 Task: Set the Date Posted to "is after " Also Select the date while find invoice.
Action: Mouse moved to (180, 25)
Screenshot: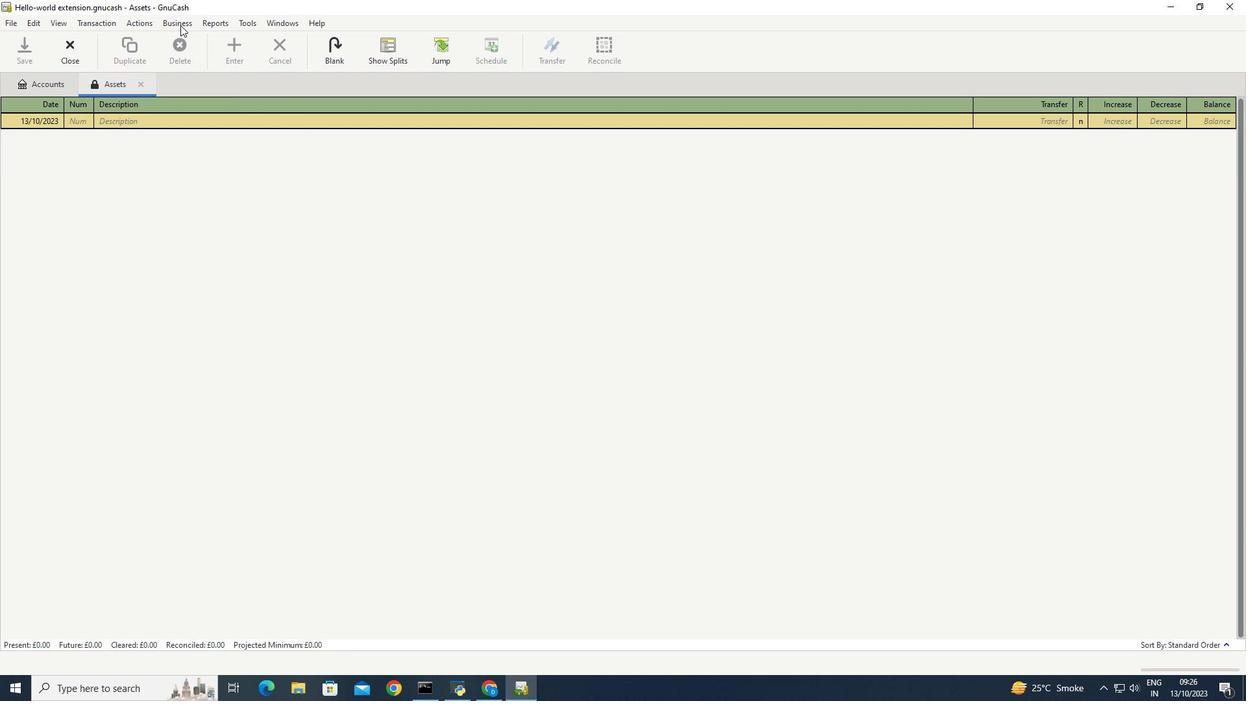 
Action: Mouse pressed left at (180, 25)
Screenshot: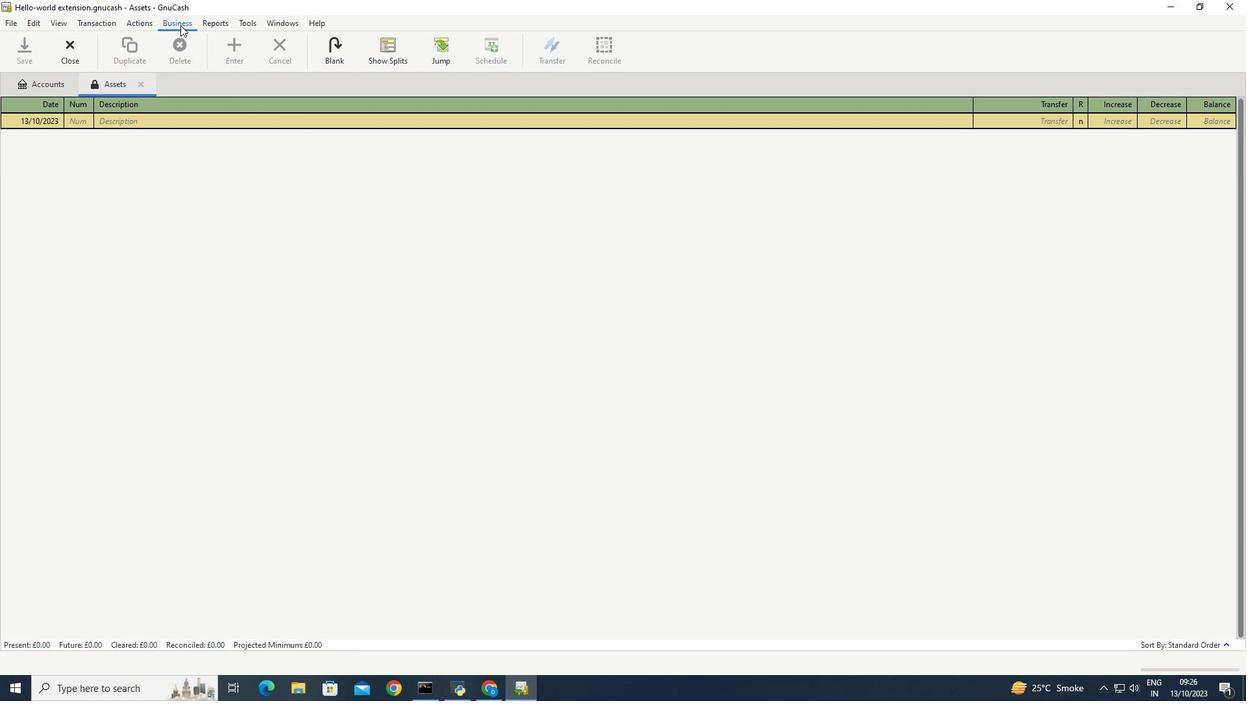 
Action: Mouse moved to (325, 105)
Screenshot: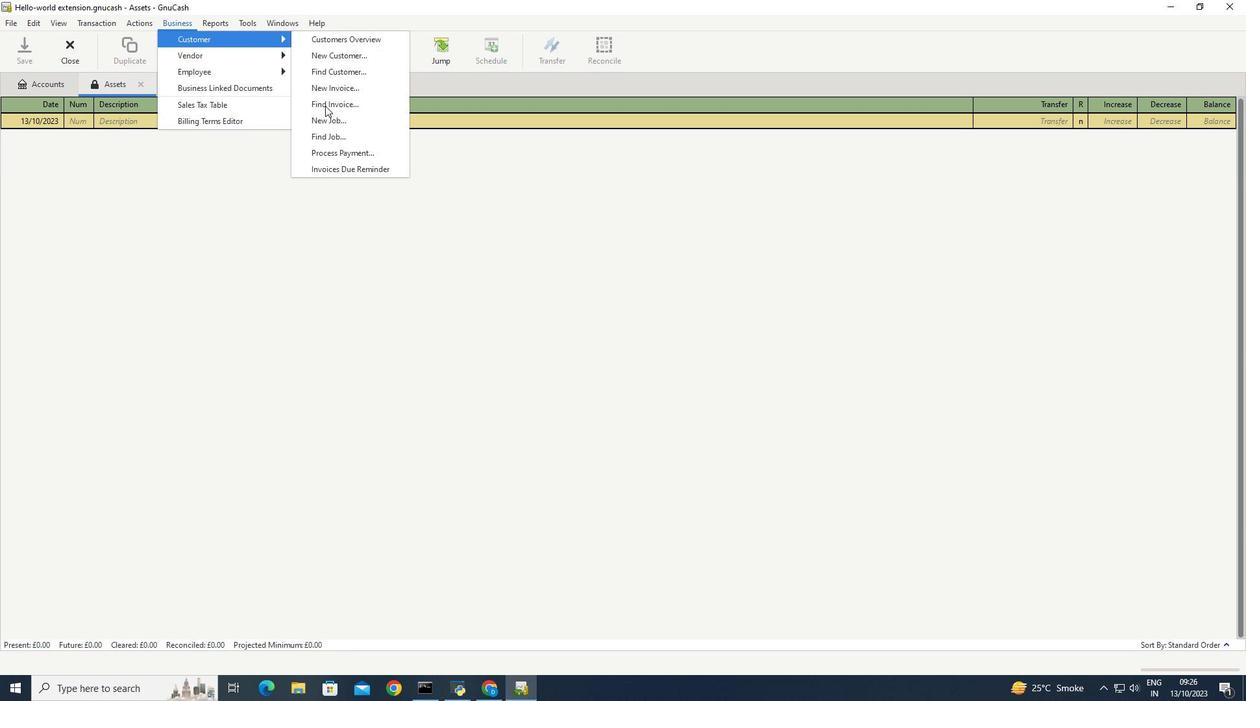 
Action: Mouse pressed left at (325, 105)
Screenshot: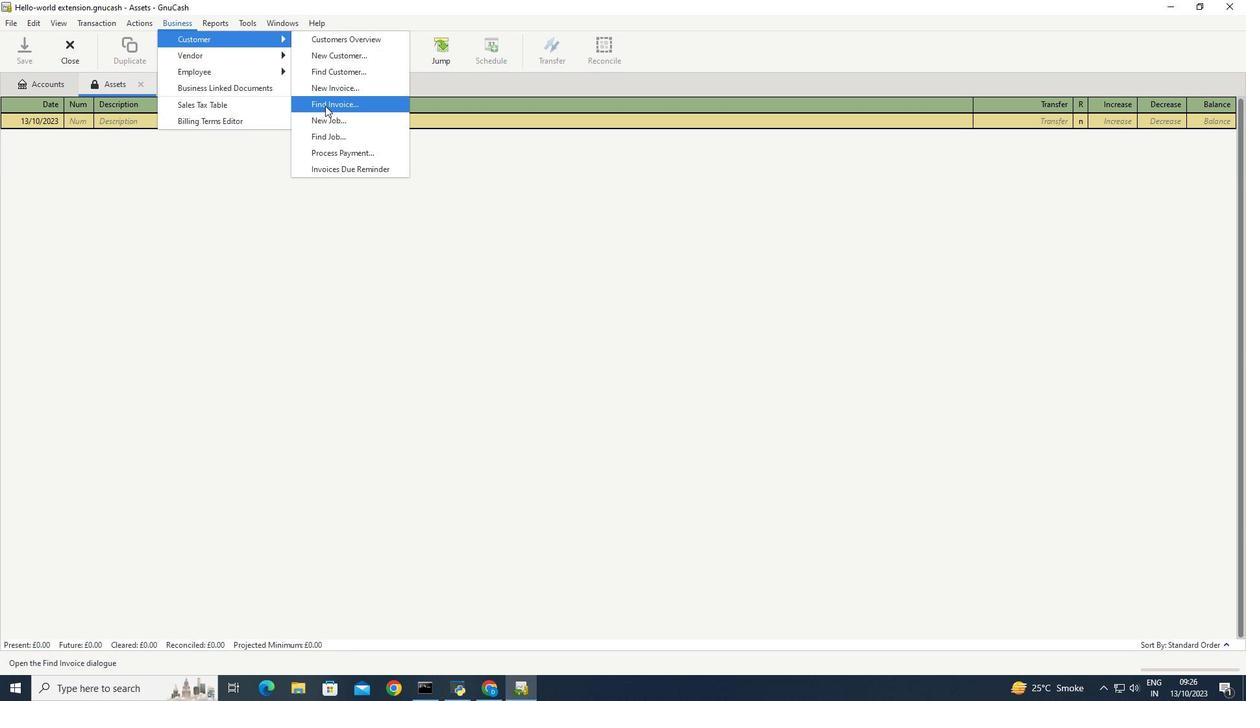 
Action: Mouse moved to (481, 307)
Screenshot: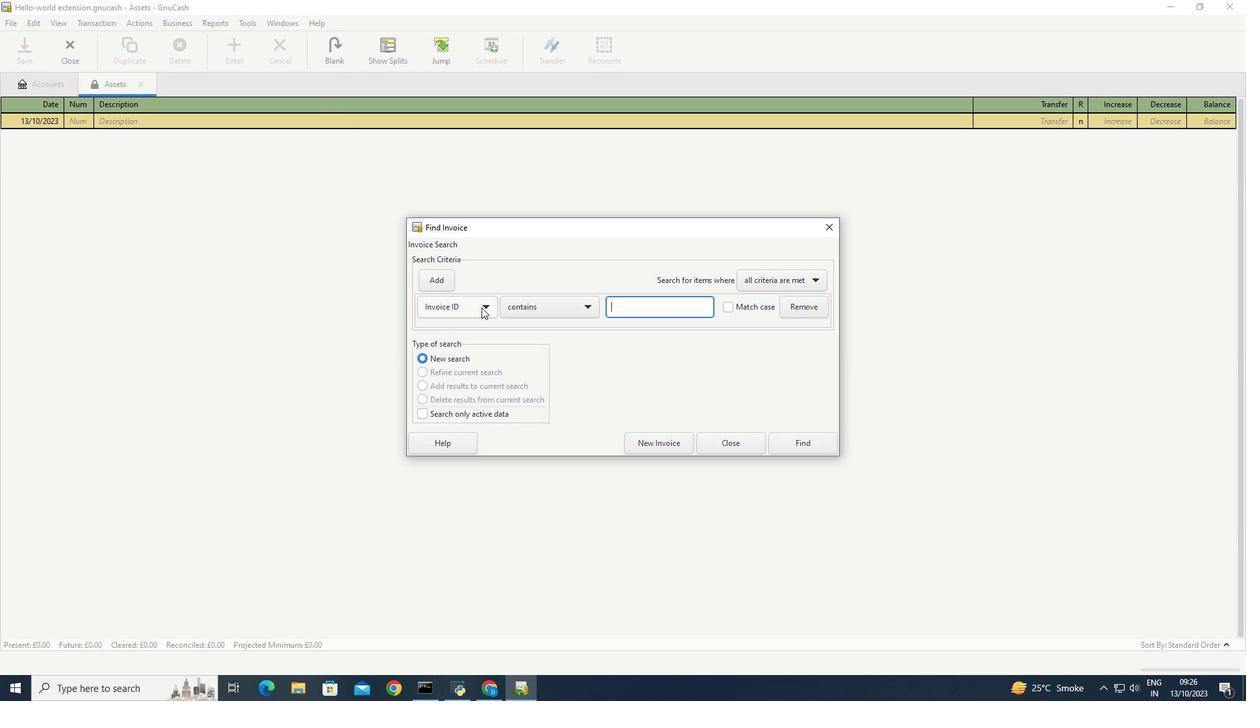 
Action: Mouse pressed left at (481, 307)
Screenshot: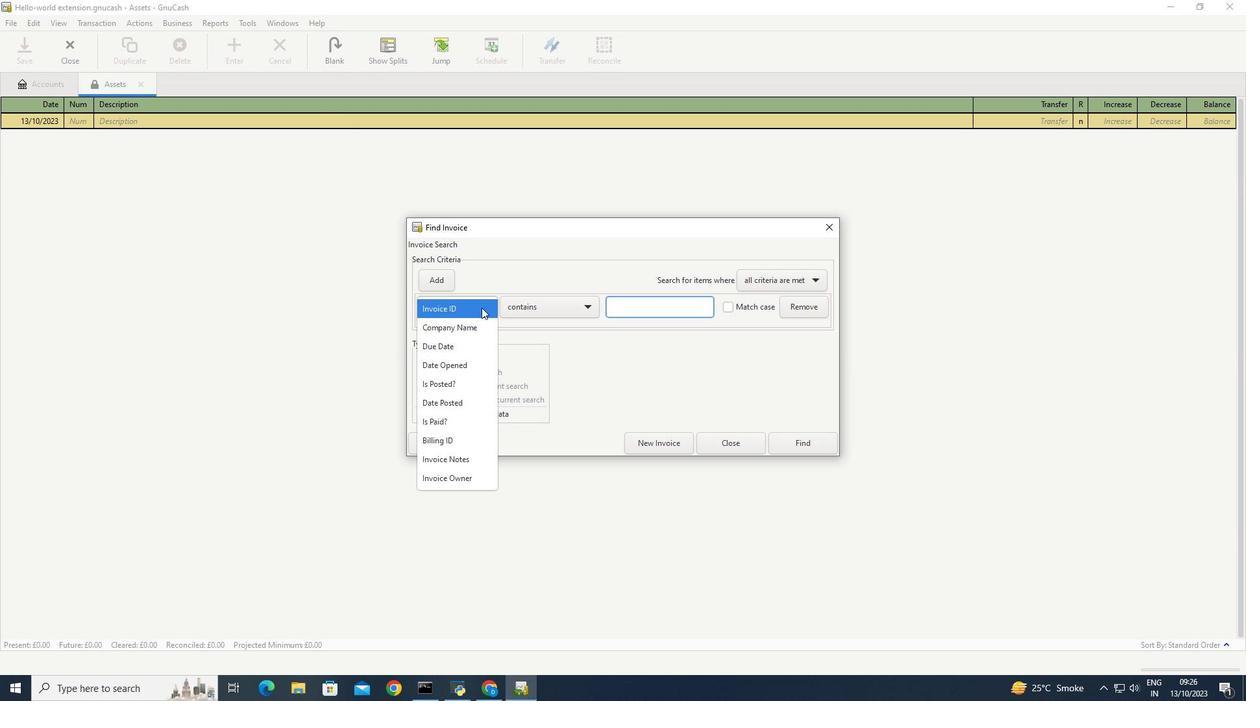 
Action: Mouse moved to (438, 405)
Screenshot: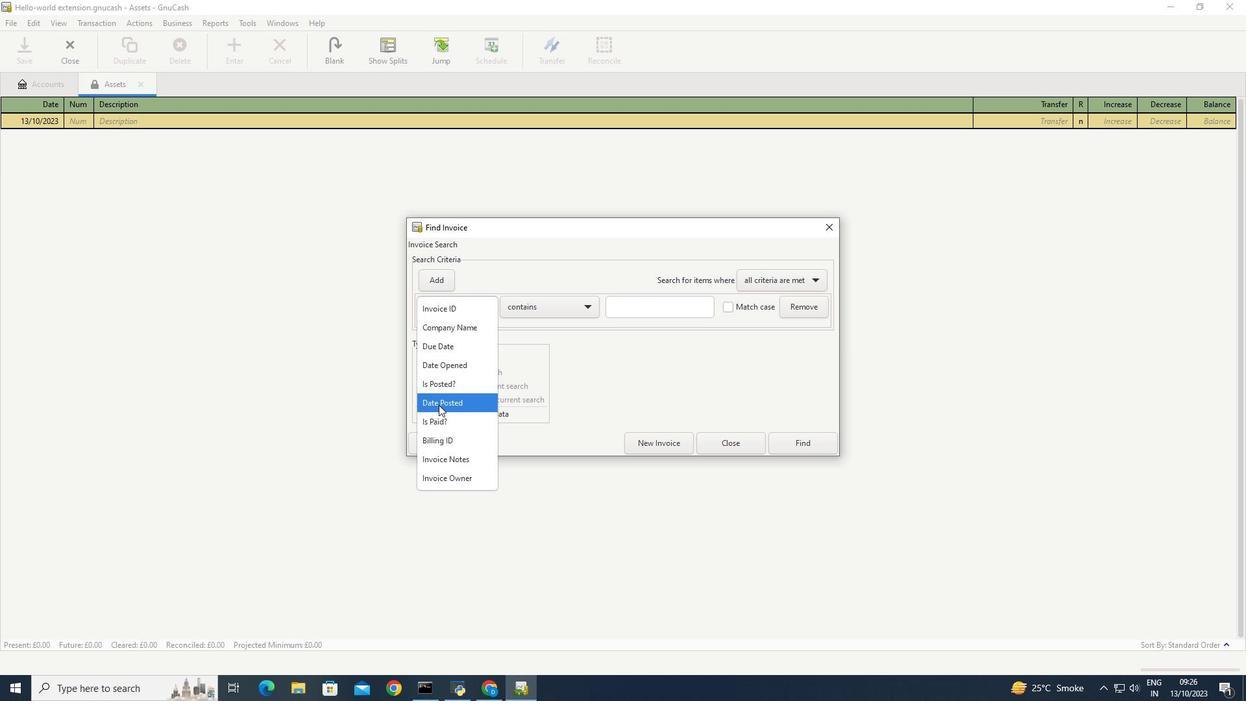 
Action: Mouse pressed left at (438, 405)
Screenshot: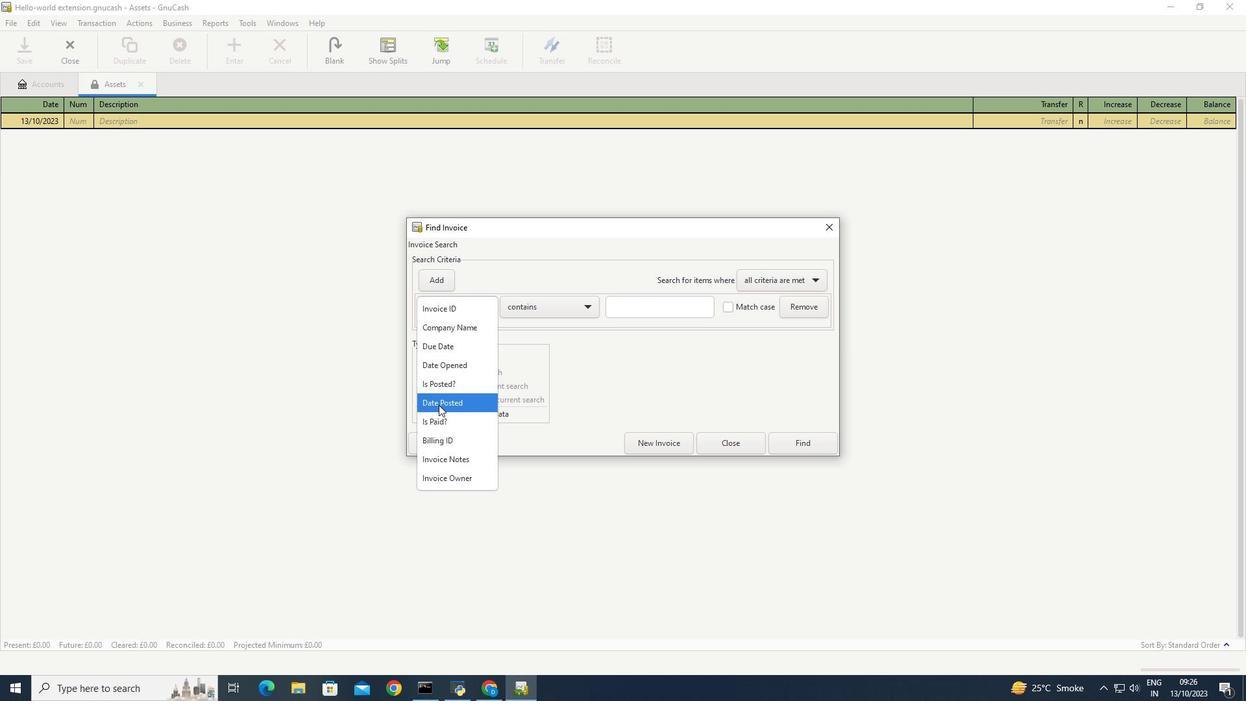 
Action: Mouse moved to (565, 303)
Screenshot: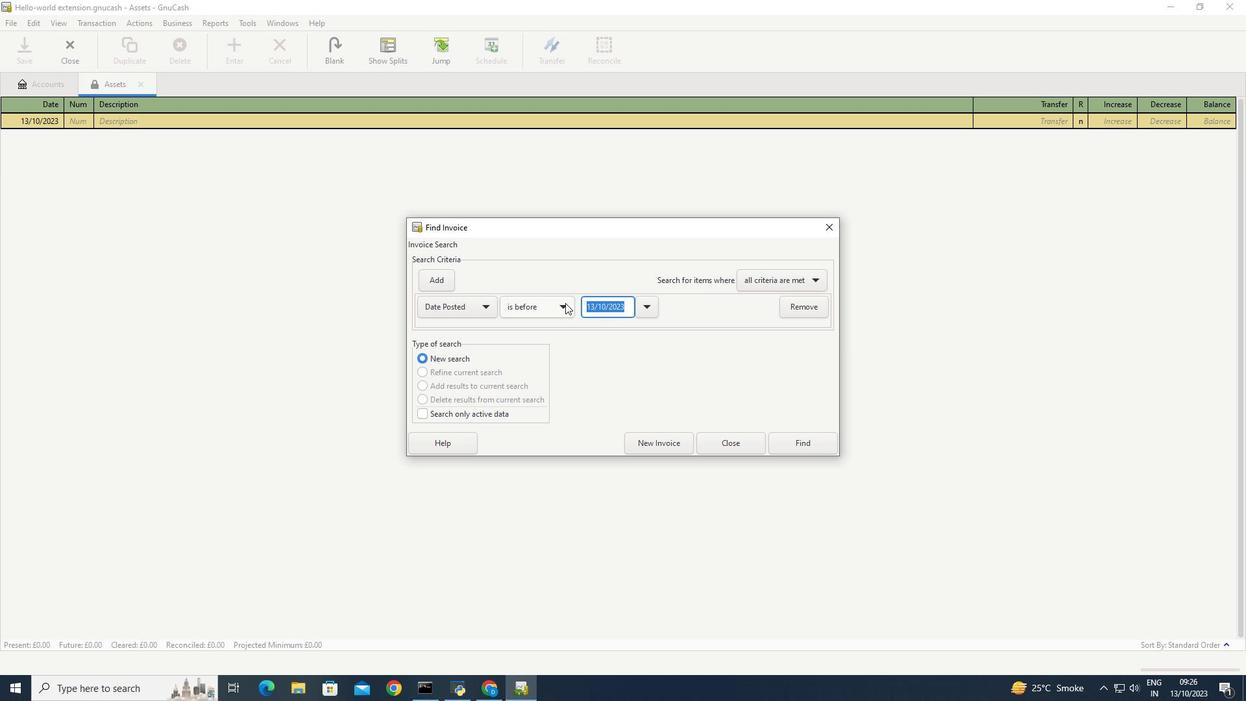 
Action: Mouse pressed left at (565, 303)
Screenshot: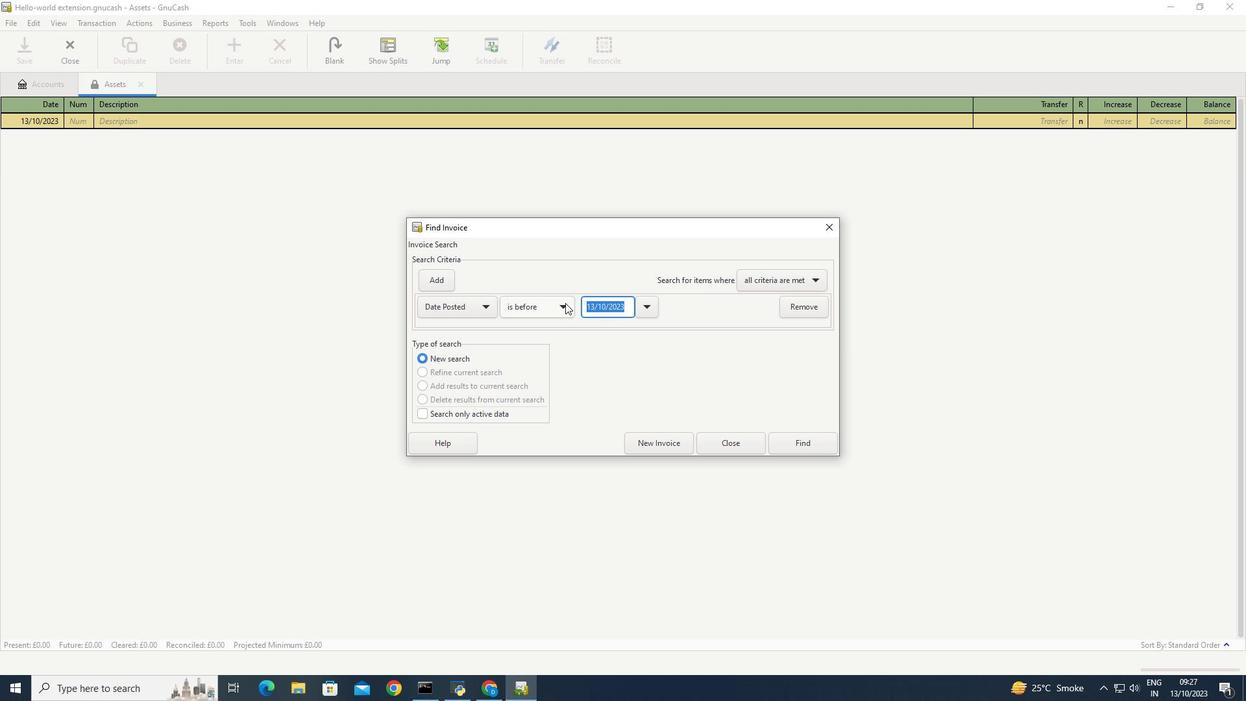 
Action: Mouse moved to (516, 383)
Screenshot: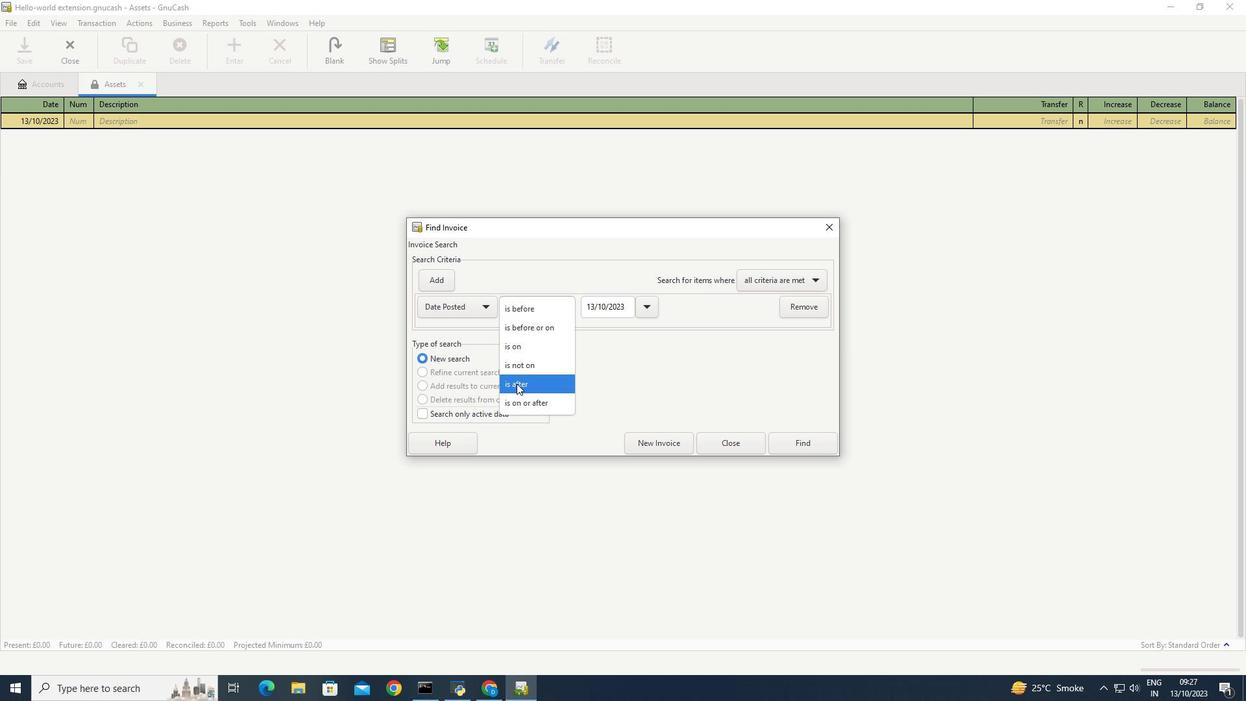 
Action: Mouse pressed left at (516, 383)
Screenshot: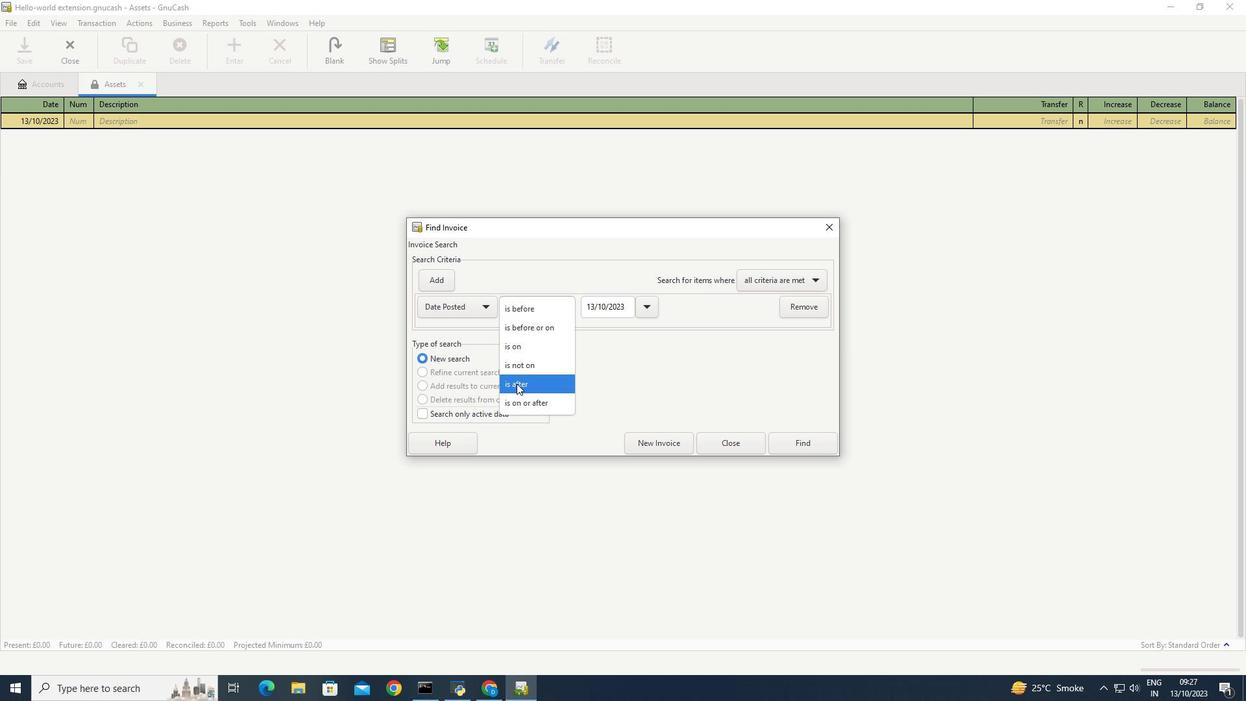 
Action: Mouse moved to (639, 305)
Screenshot: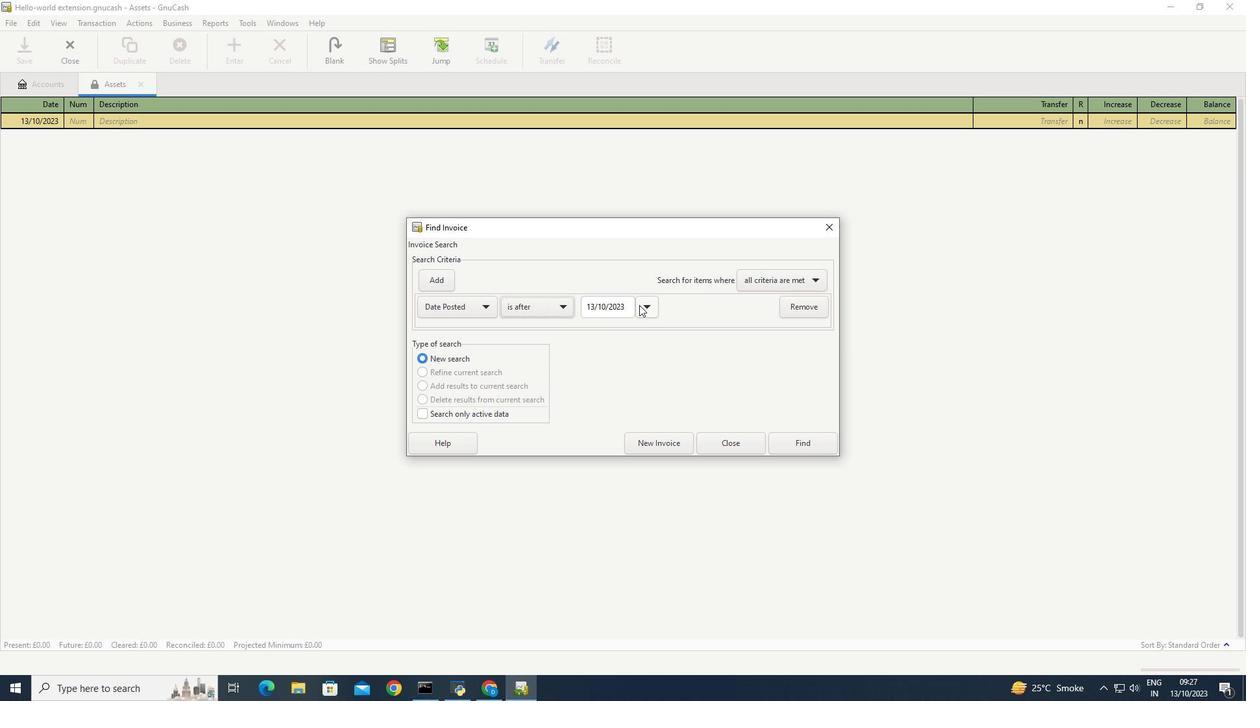 
Action: Mouse pressed left at (639, 305)
Screenshot: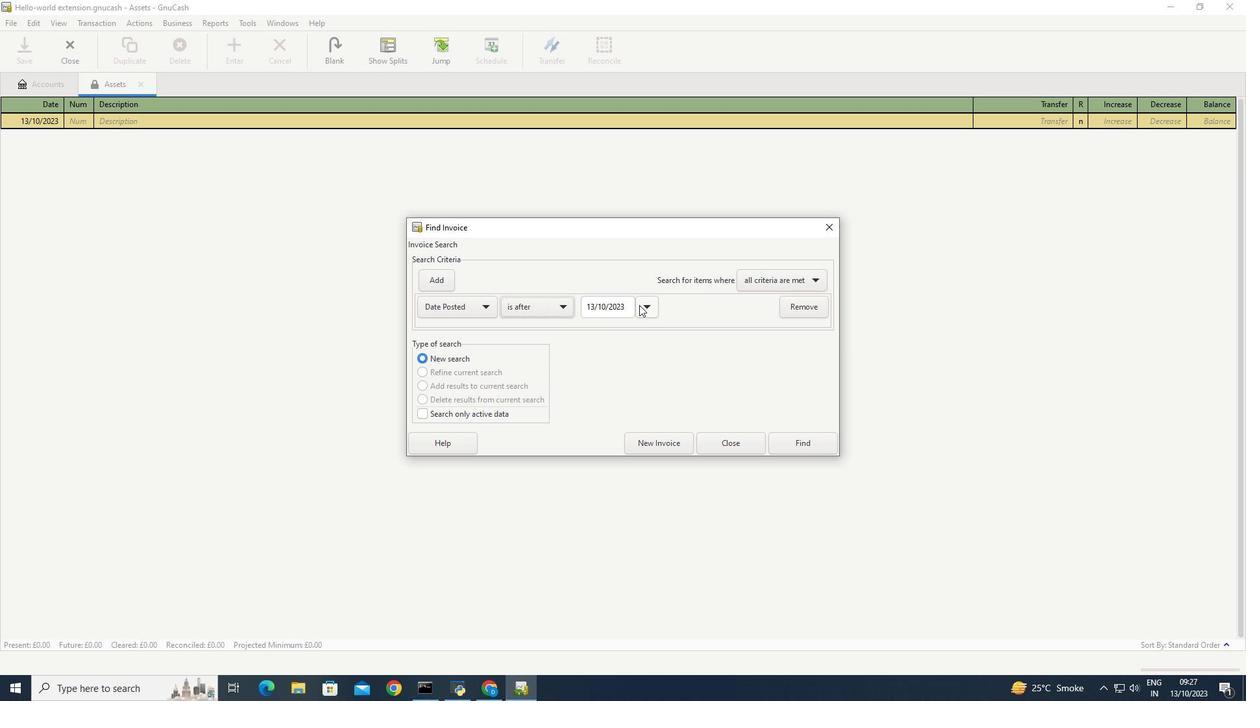 
Action: Mouse moved to (617, 379)
Screenshot: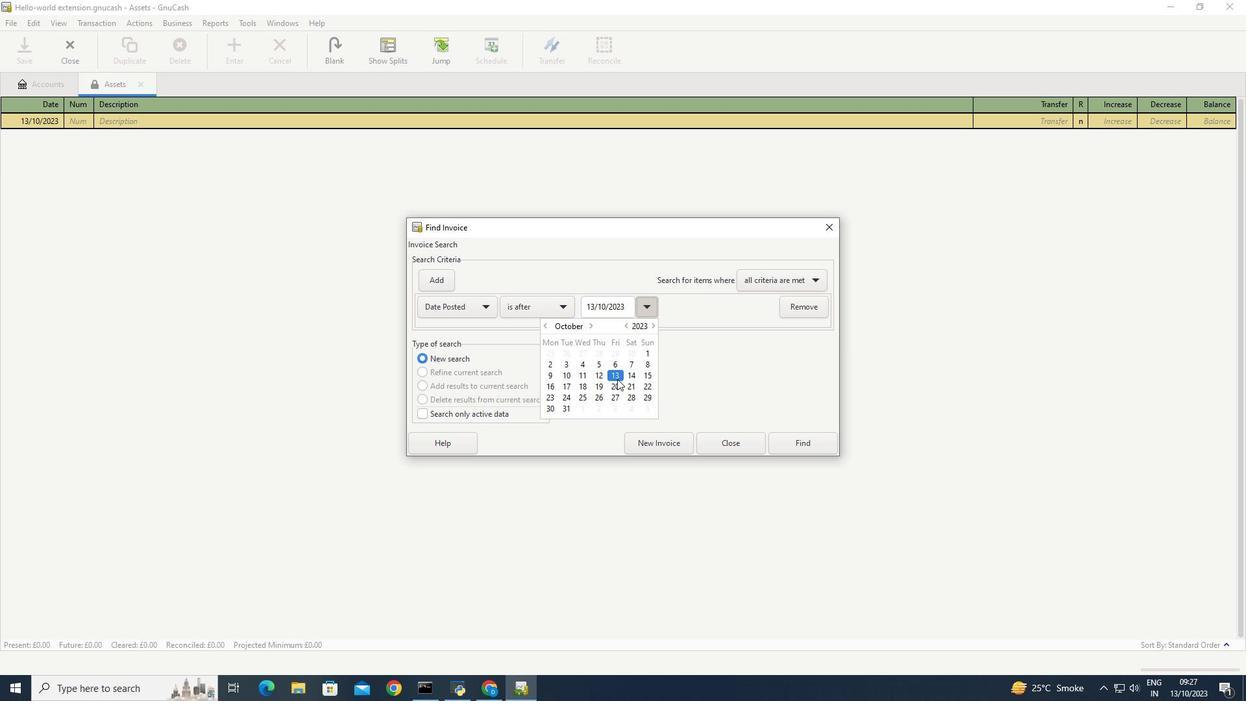 
Action: Mouse pressed left at (617, 379)
Screenshot: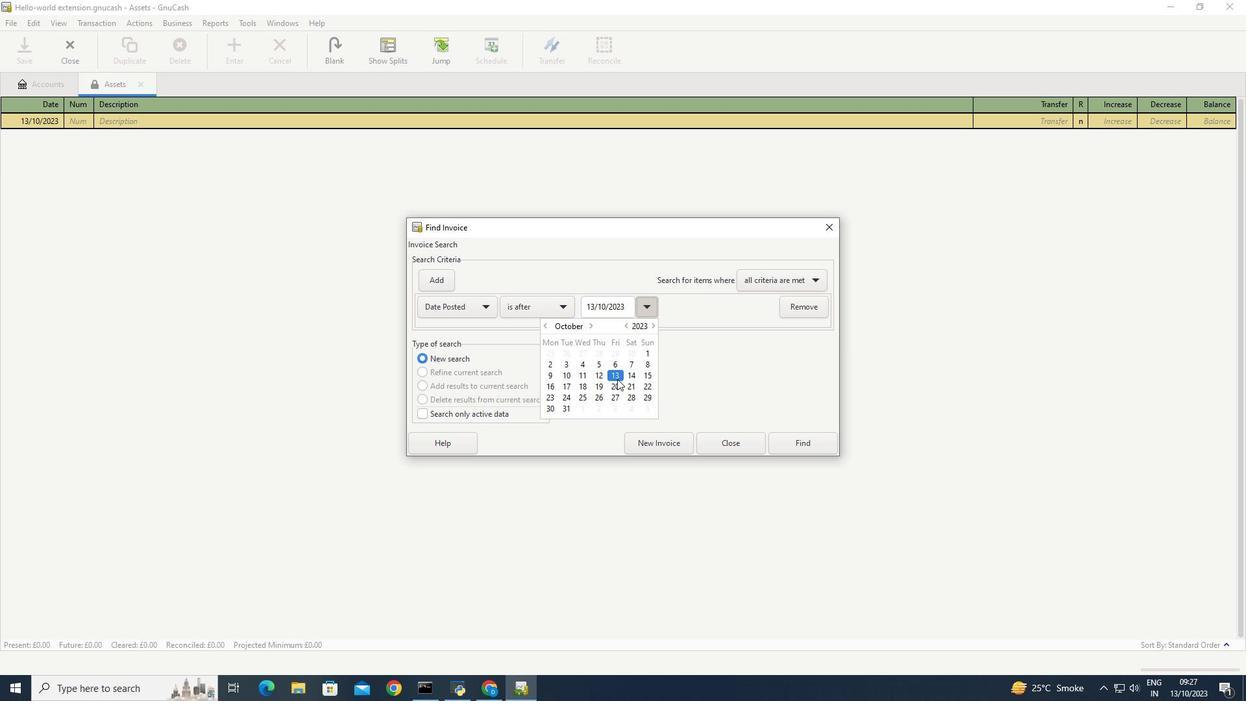 
Action: Mouse moved to (685, 368)
Screenshot: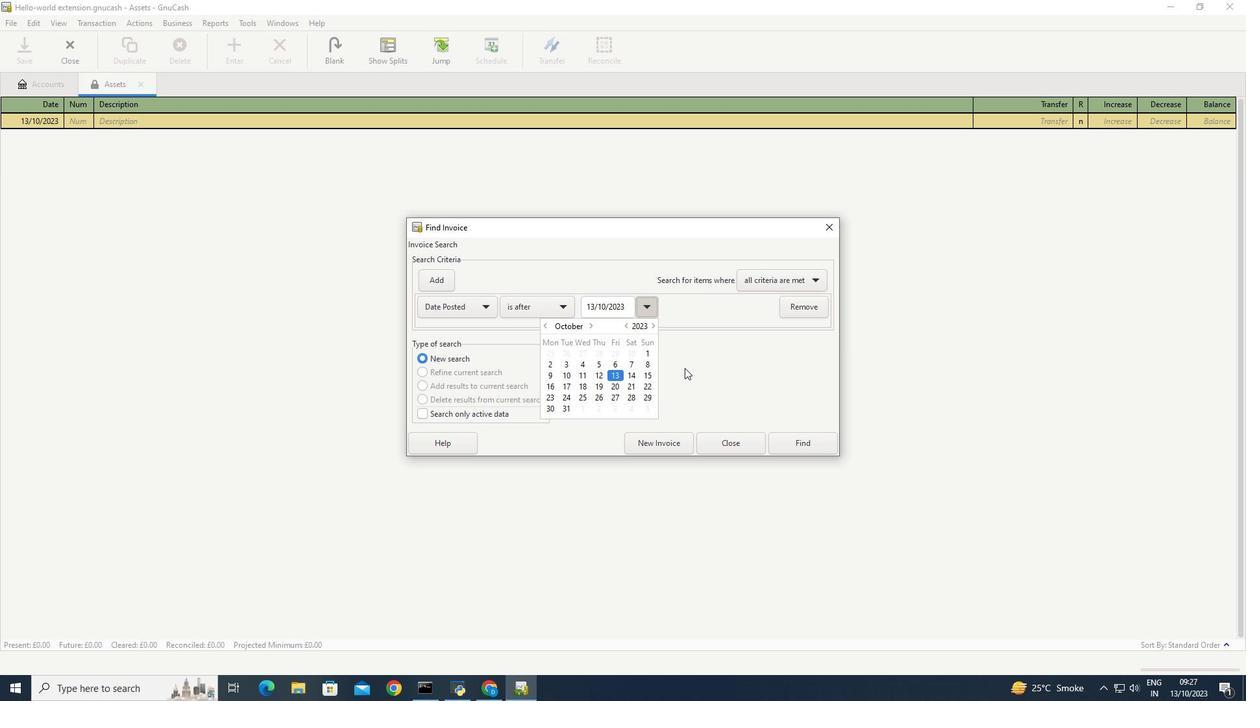 
Action: Mouse pressed left at (685, 368)
Screenshot: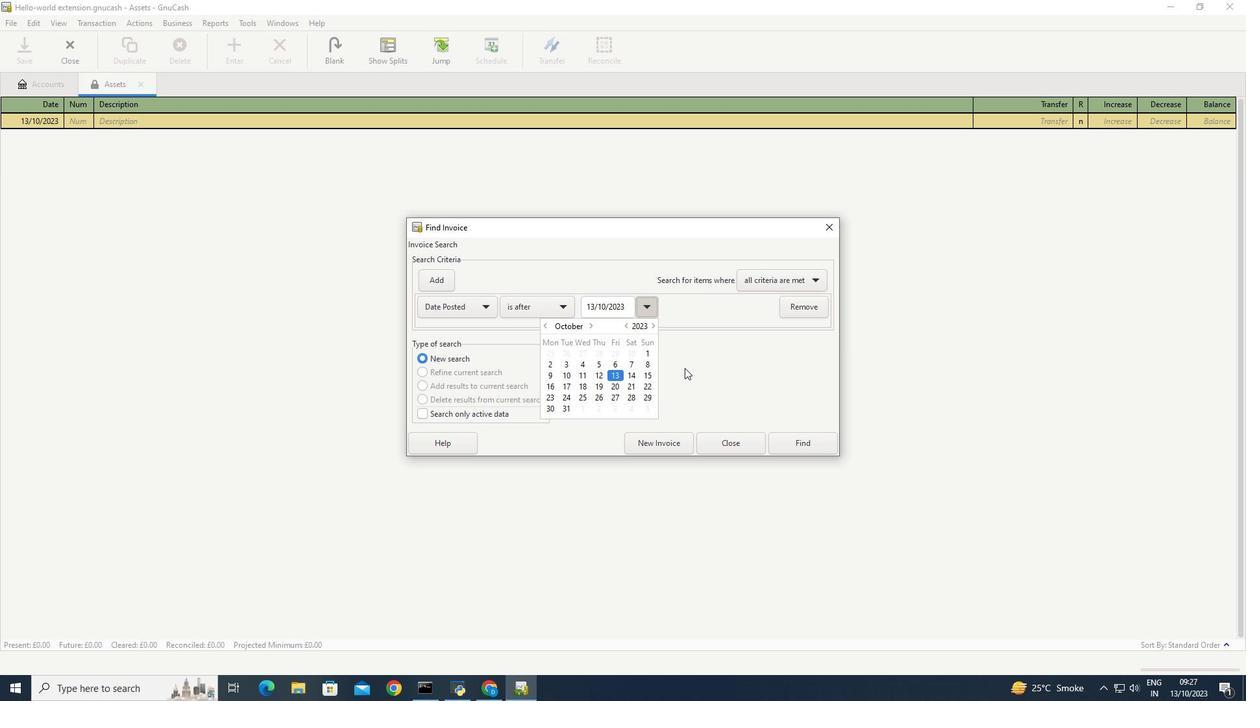 
Action: Mouse moved to (677, 366)
Screenshot: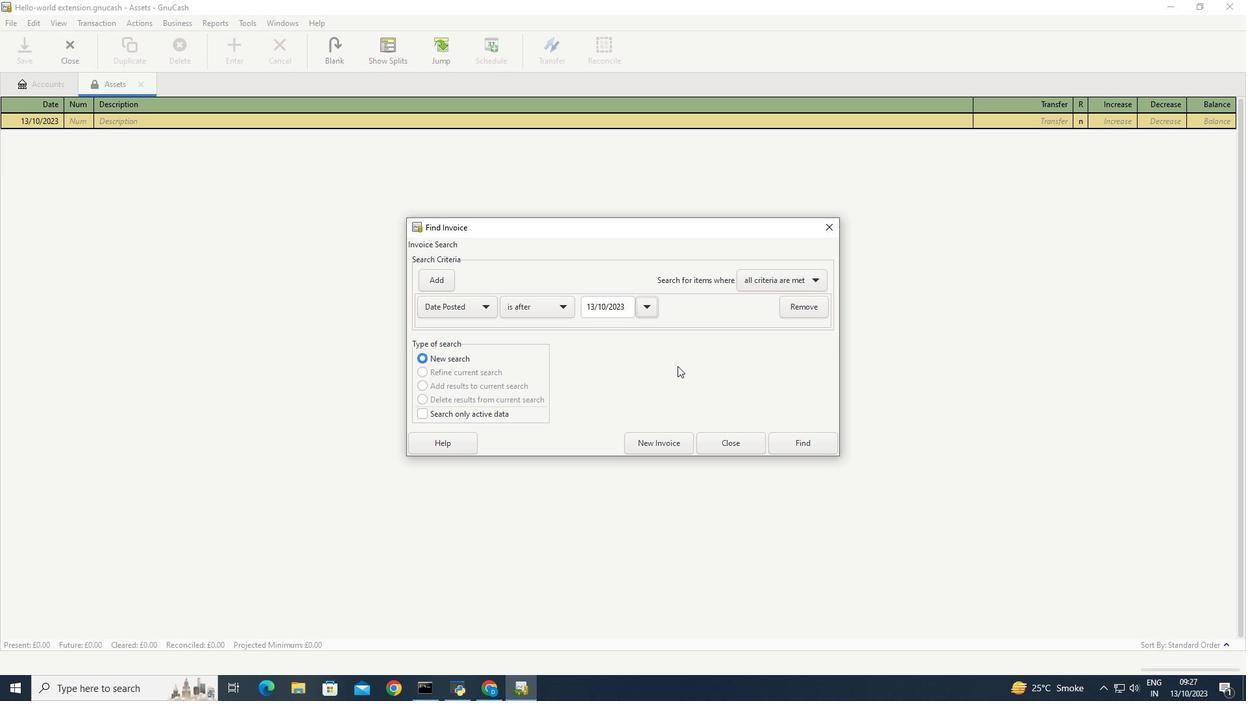 
